 Task: Sort the products in the category "Gouda" by unit price (low first).
Action: Mouse moved to (747, 260)
Screenshot: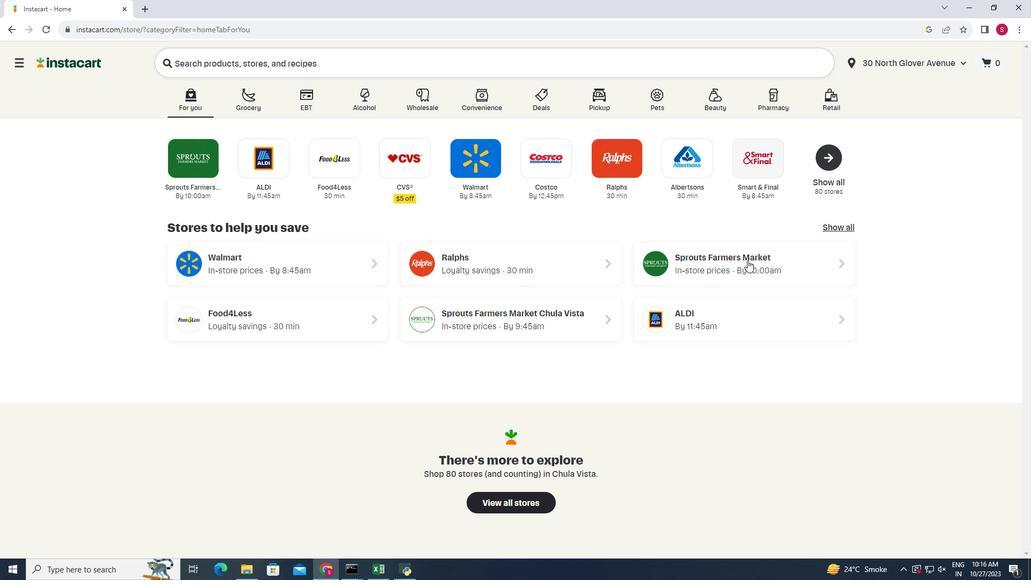 
Action: Mouse pressed left at (747, 260)
Screenshot: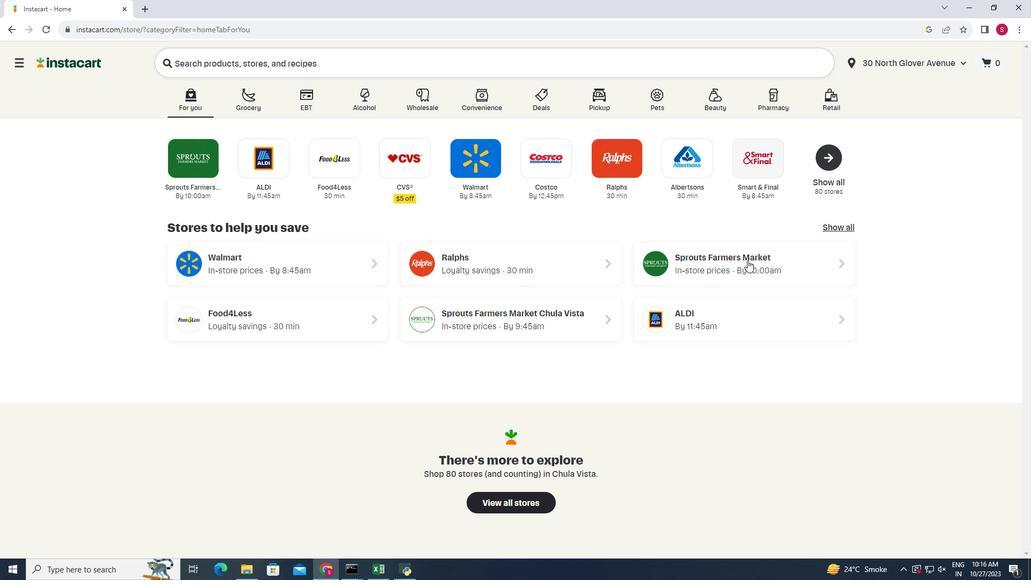 
Action: Mouse moved to (48, 514)
Screenshot: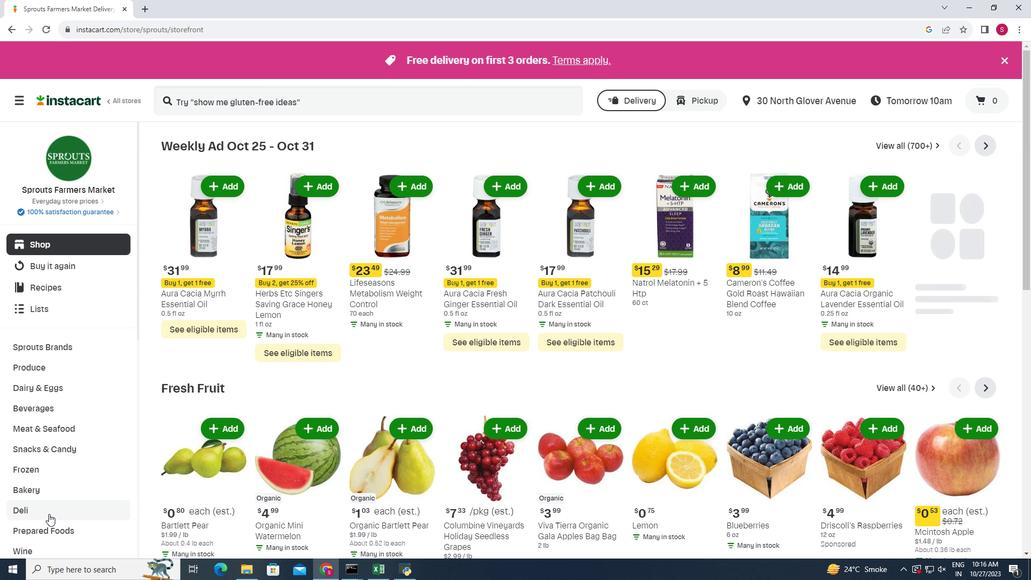 
Action: Mouse pressed left at (48, 514)
Screenshot: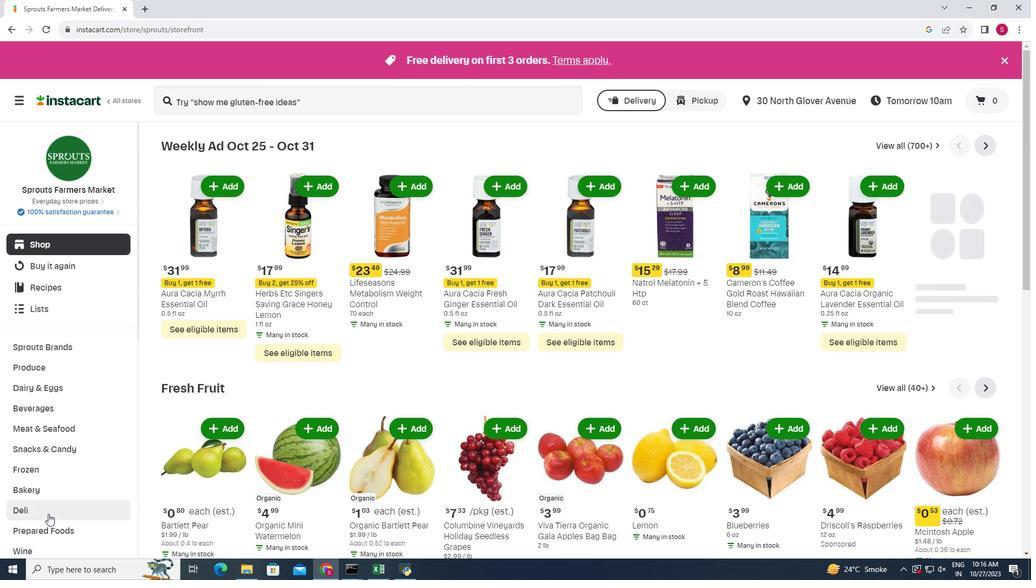 
Action: Mouse moved to (283, 173)
Screenshot: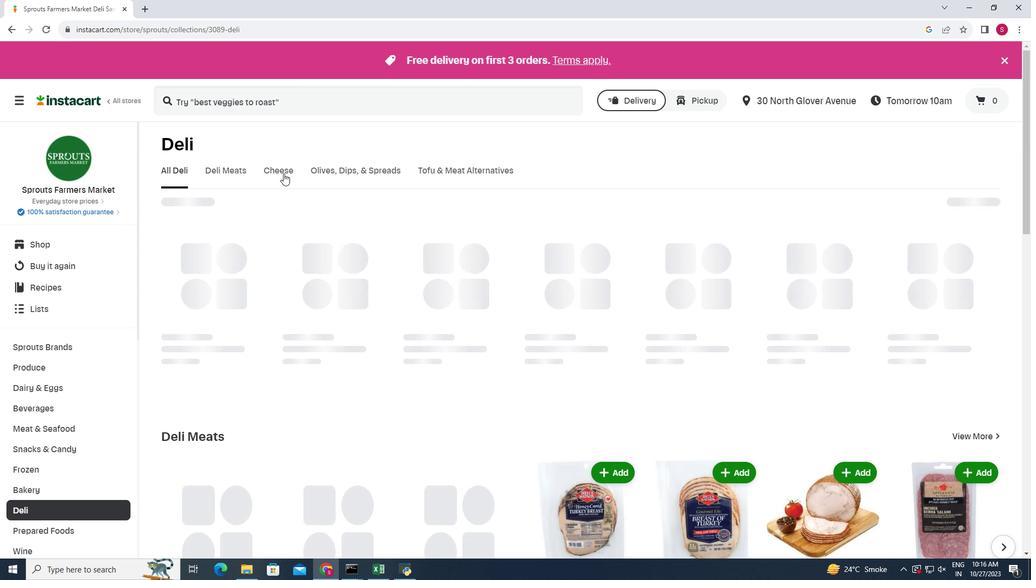 
Action: Mouse pressed left at (283, 173)
Screenshot: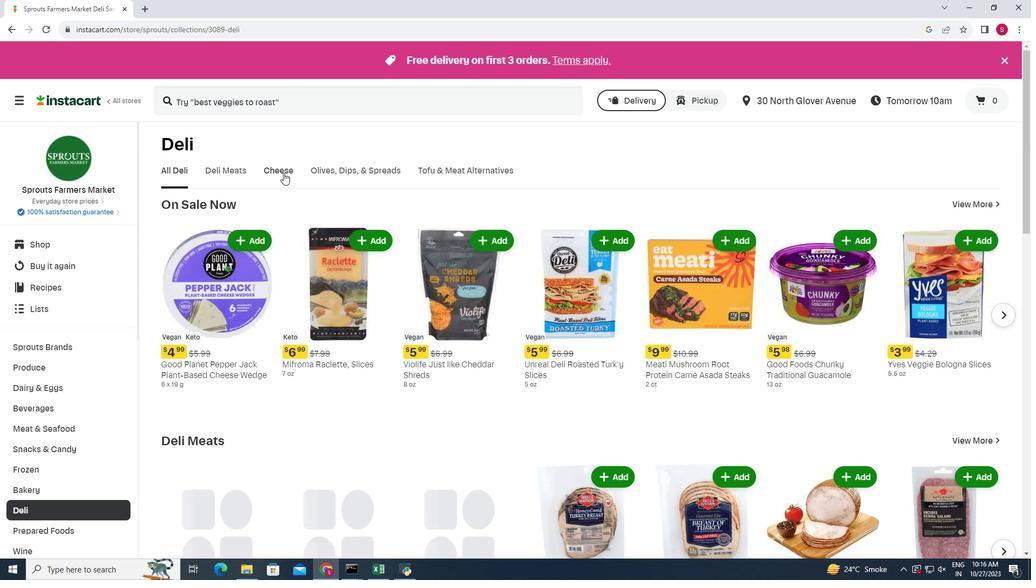 
Action: Mouse moved to (790, 212)
Screenshot: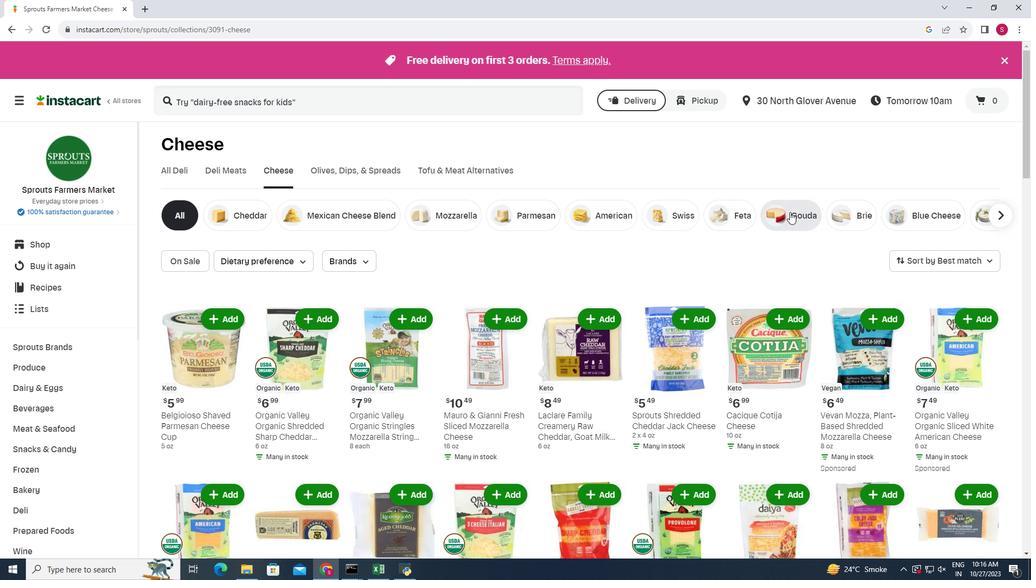 
Action: Mouse pressed left at (790, 212)
Screenshot: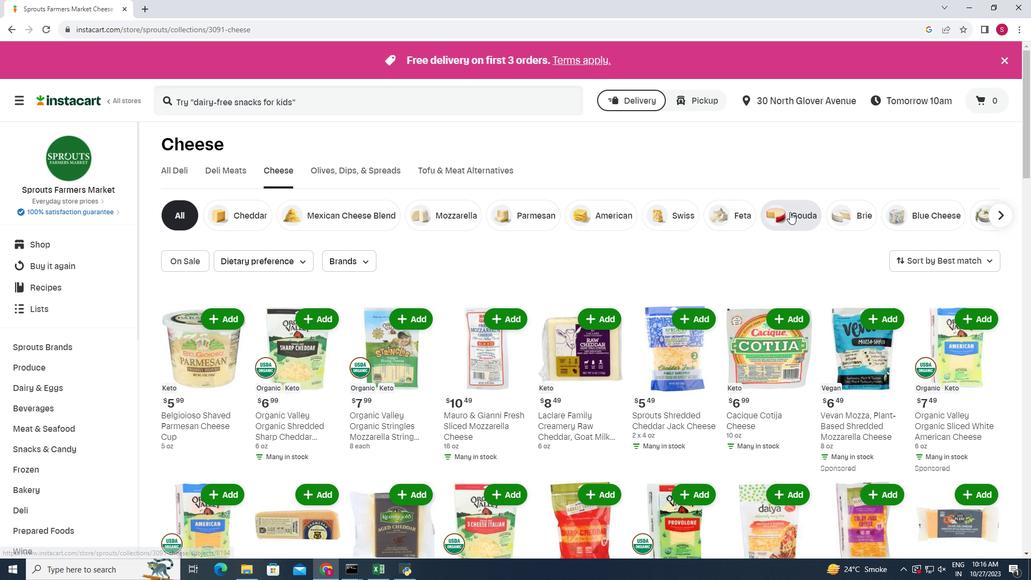 
Action: Mouse moved to (988, 262)
Screenshot: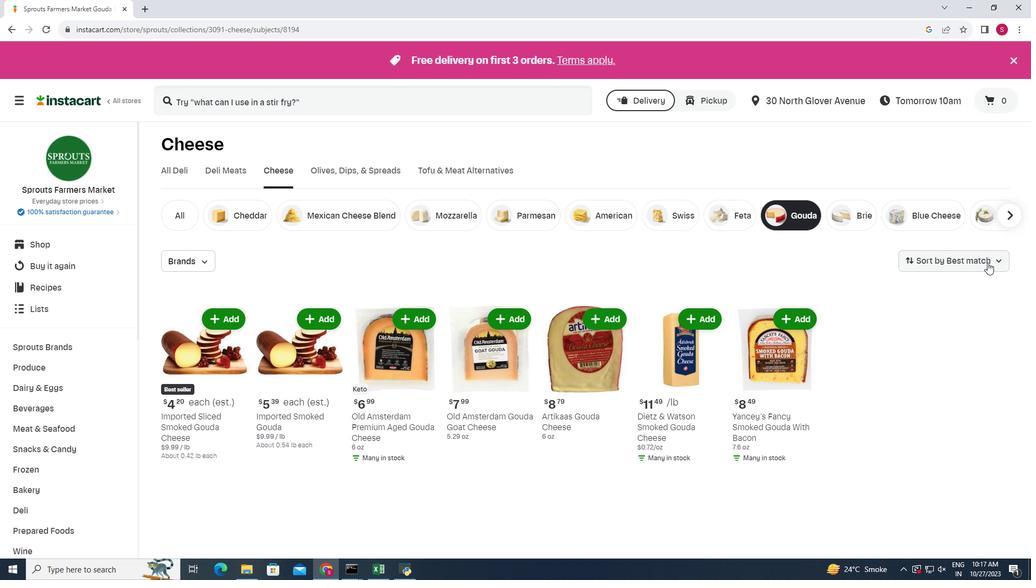 
Action: Mouse pressed left at (988, 262)
Screenshot: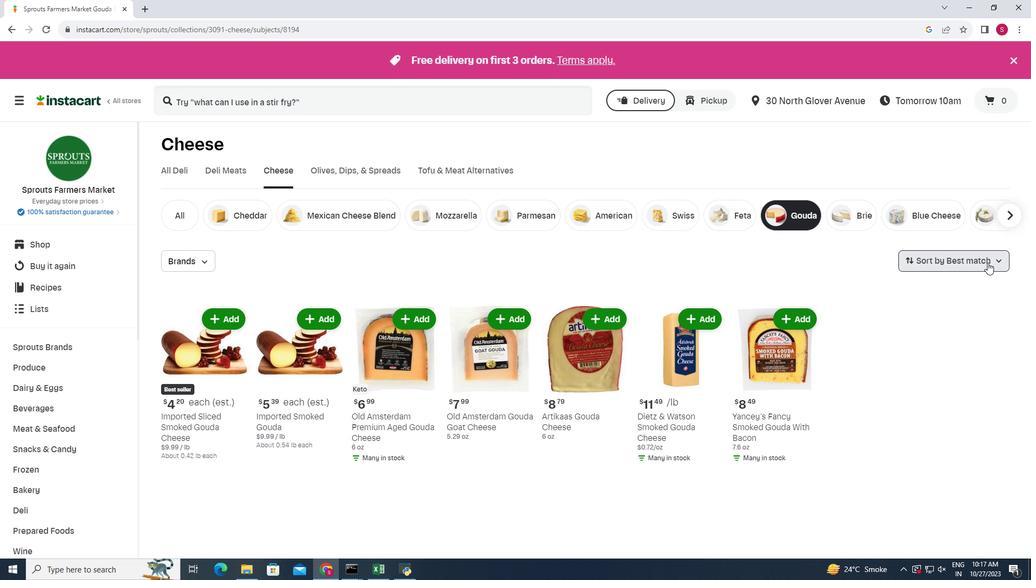 
Action: Mouse moved to (964, 360)
Screenshot: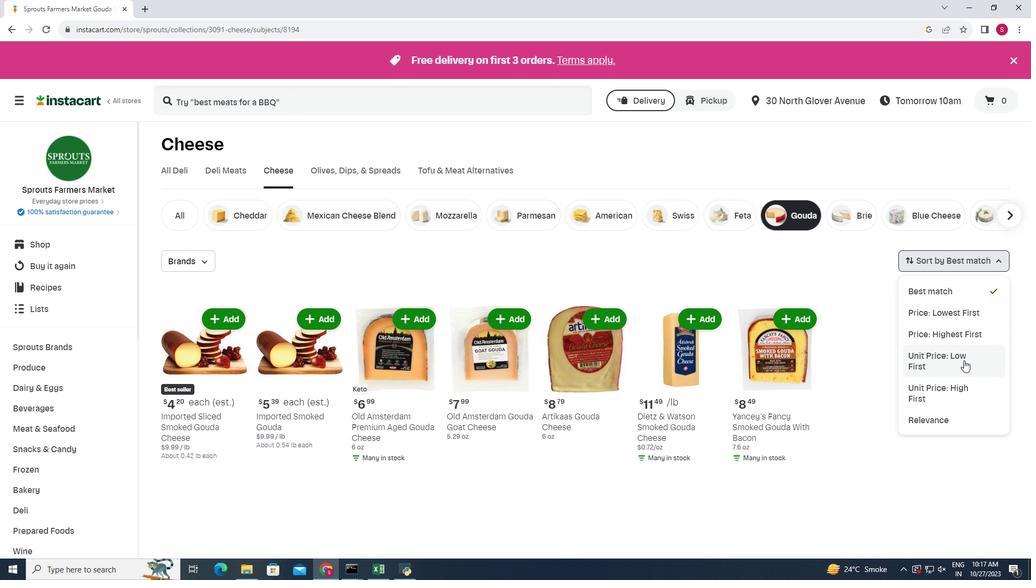 
Action: Mouse pressed left at (964, 360)
Screenshot: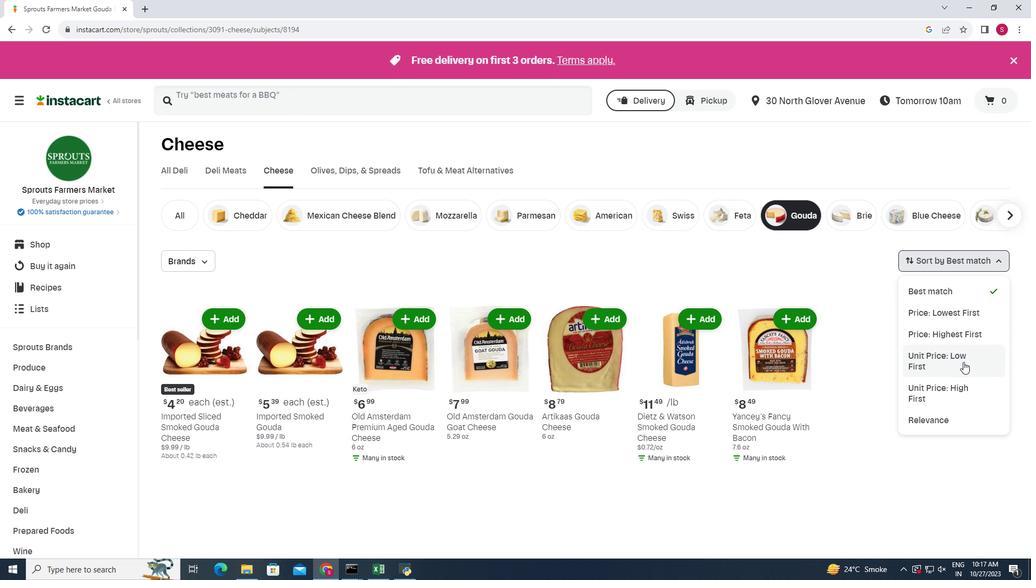 
Action: Mouse moved to (928, 363)
Screenshot: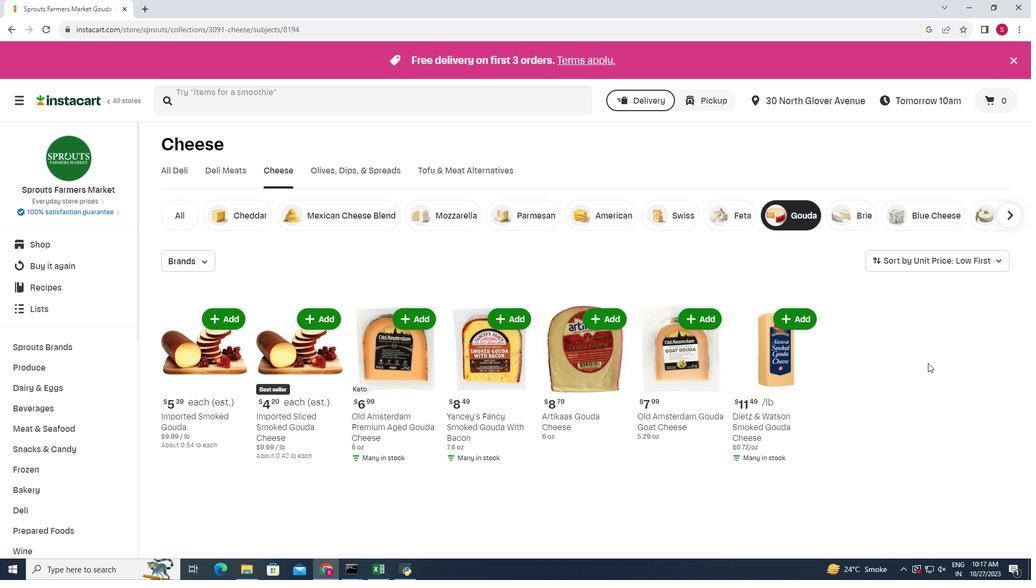 
